 Task: Set the "Codec Profile" for qsv to decide.
Action: Mouse moved to (99, 13)
Screenshot: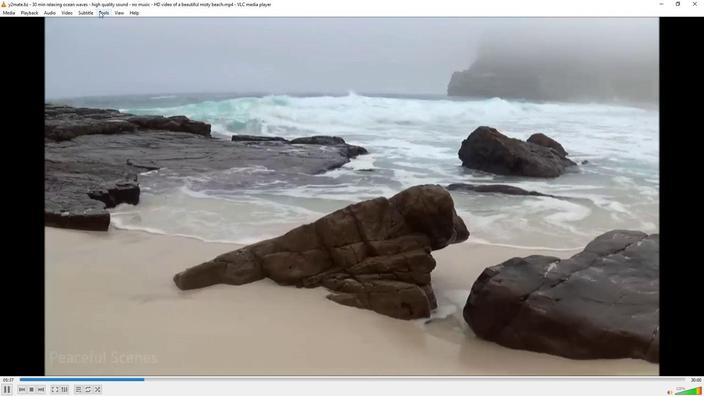 
Action: Mouse pressed left at (99, 13)
Screenshot: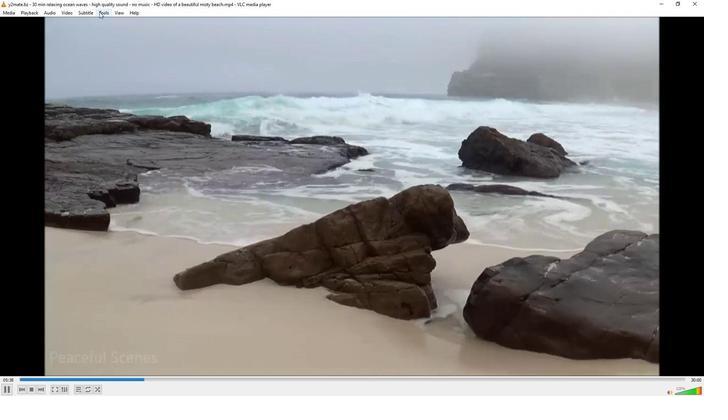 
Action: Mouse moved to (109, 102)
Screenshot: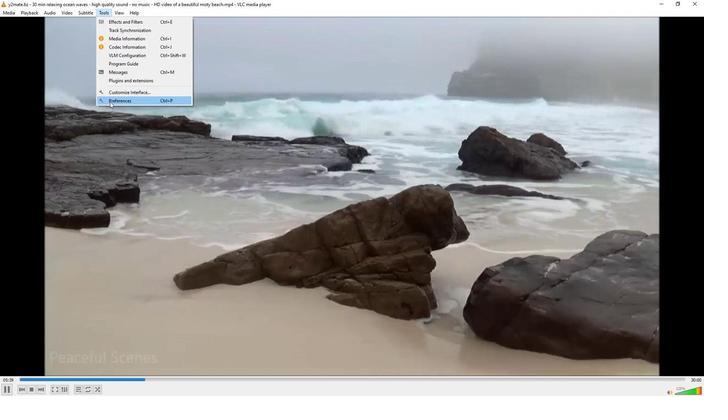
Action: Mouse pressed left at (109, 102)
Screenshot: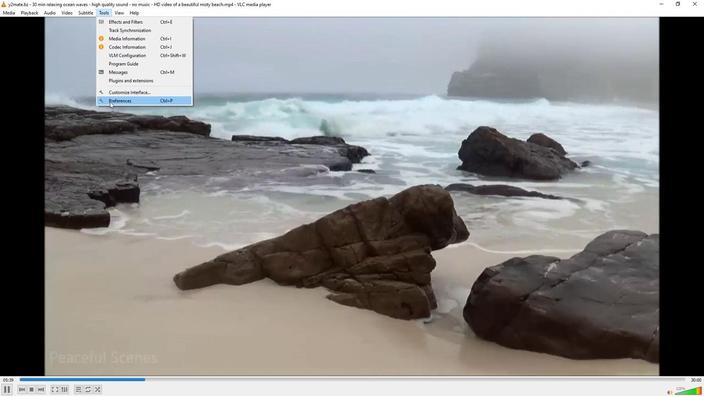 
Action: Mouse moved to (85, 308)
Screenshot: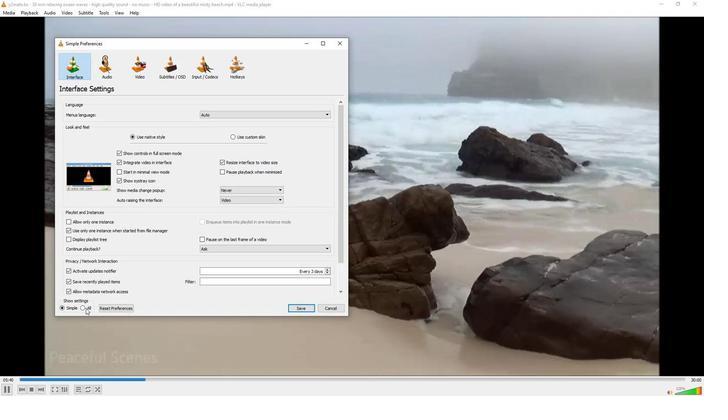 
Action: Mouse pressed left at (85, 308)
Screenshot: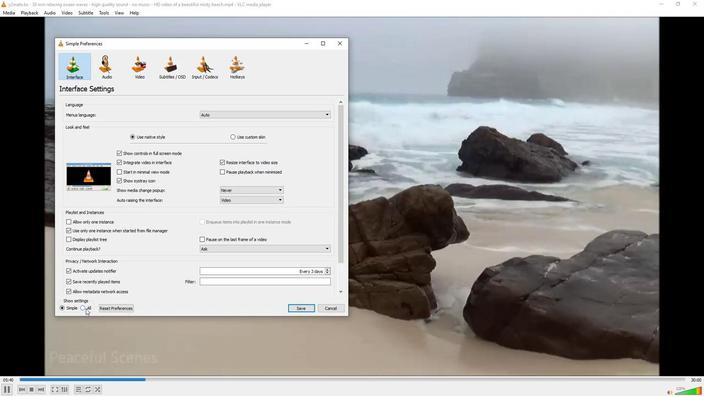 
Action: Mouse moved to (74, 201)
Screenshot: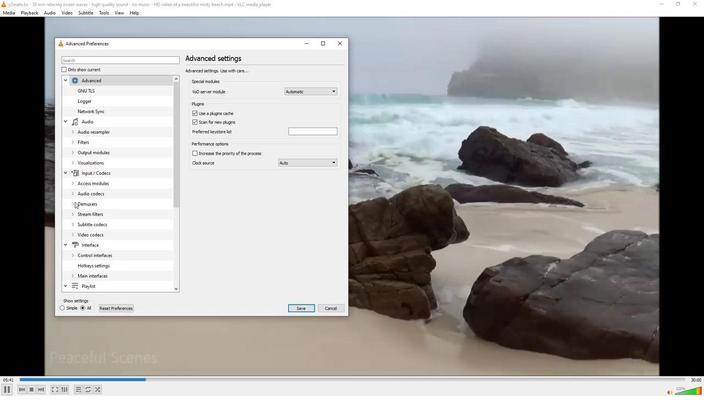 
Action: Mouse pressed left at (74, 201)
Screenshot: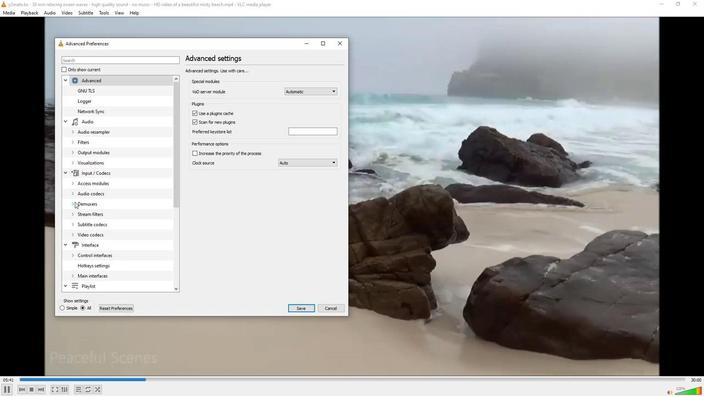 
Action: Mouse moved to (87, 208)
Screenshot: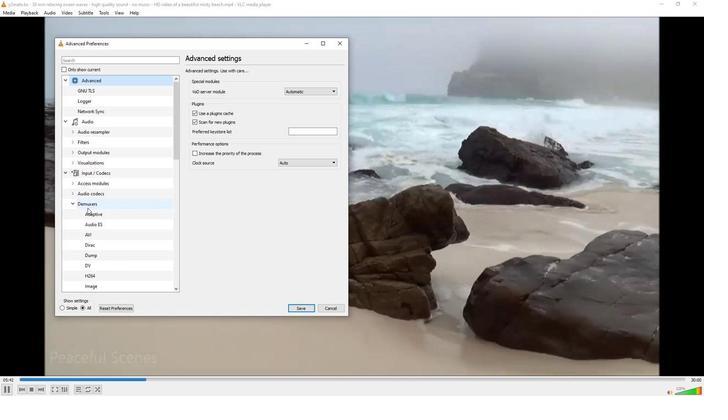 
Action: Mouse scrolled (87, 208) with delta (0, 0)
Screenshot: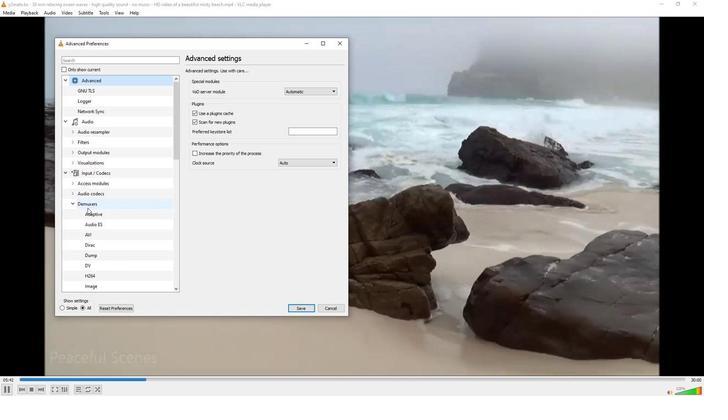 
Action: Mouse scrolled (87, 208) with delta (0, 0)
Screenshot: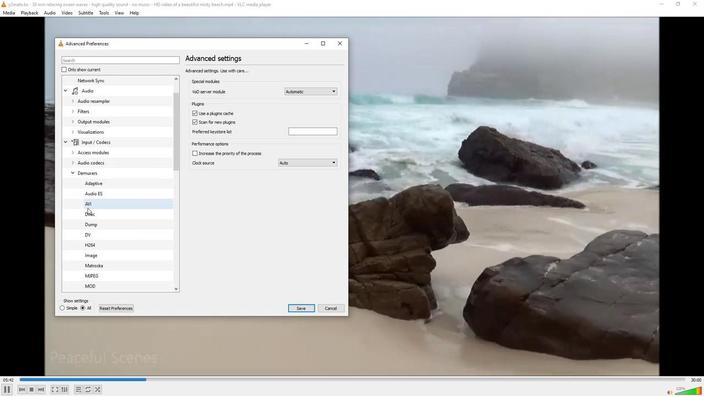 
Action: Mouse scrolled (87, 208) with delta (0, 0)
Screenshot: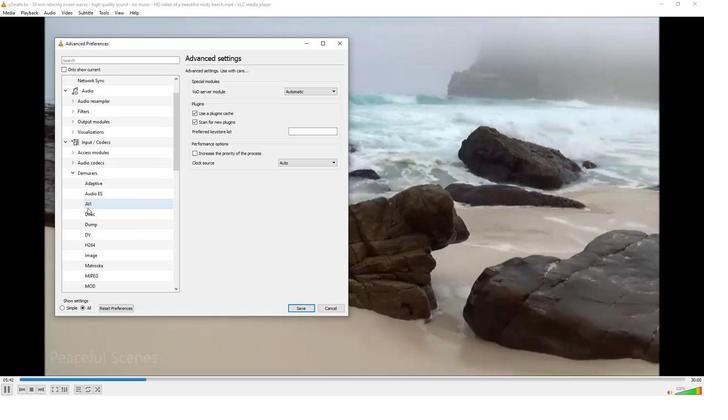 
Action: Mouse scrolled (87, 208) with delta (0, 0)
Screenshot: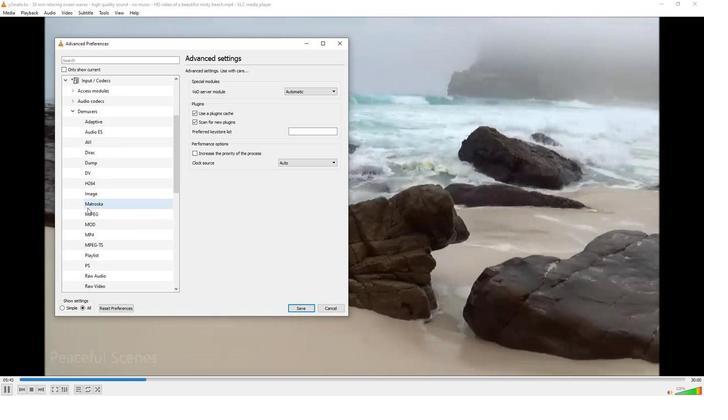 
Action: Mouse scrolled (87, 208) with delta (0, 0)
Screenshot: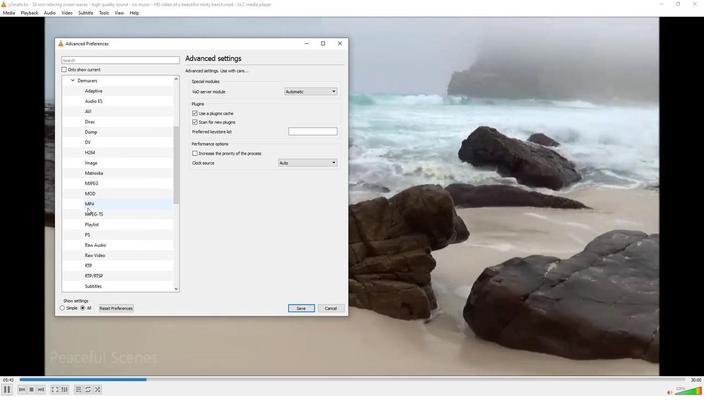 
Action: Mouse scrolled (87, 208) with delta (0, 0)
Screenshot: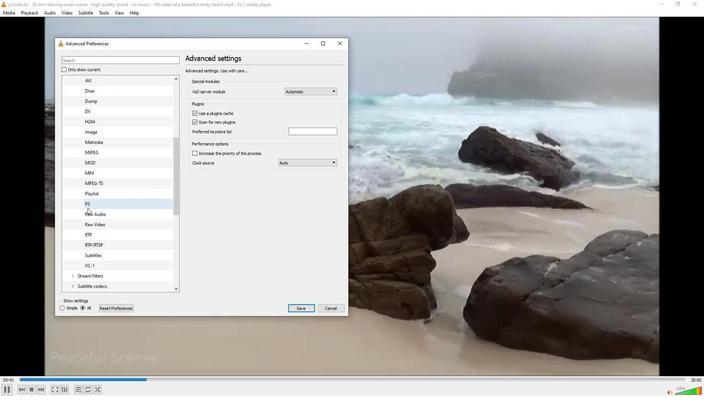 
Action: Mouse scrolled (87, 208) with delta (0, 0)
Screenshot: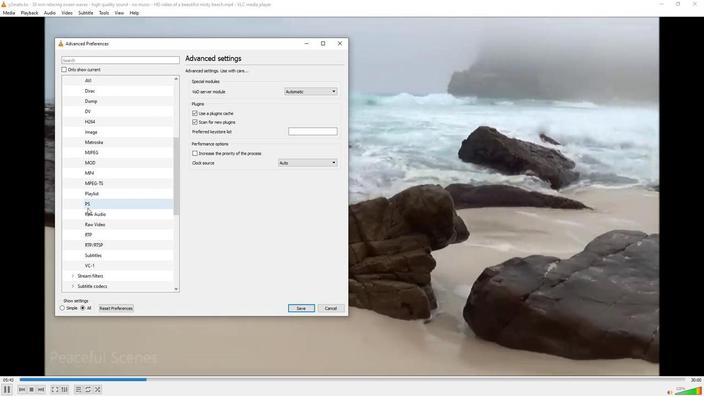 
Action: Mouse moved to (73, 234)
Screenshot: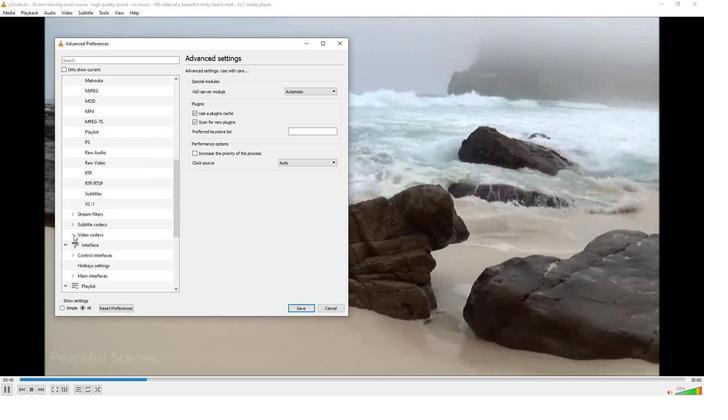 
Action: Mouse pressed left at (73, 234)
Screenshot: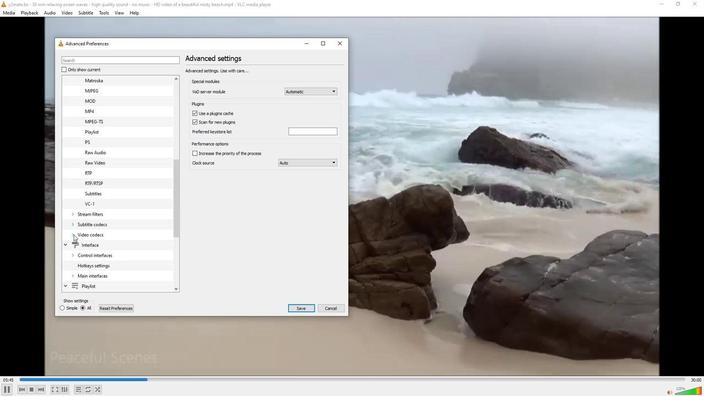 
Action: Mouse moved to (91, 277)
Screenshot: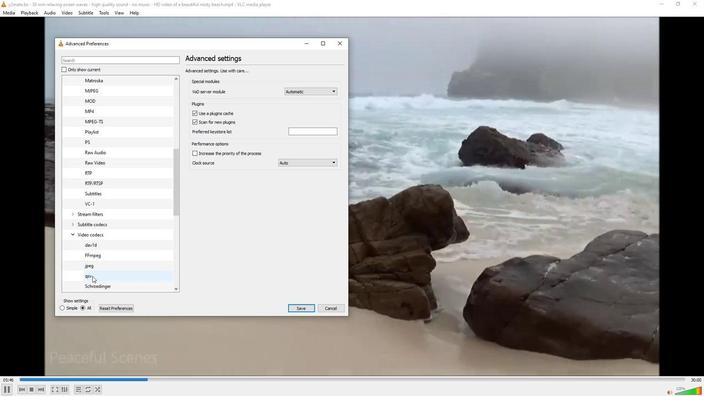 
Action: Mouse pressed left at (91, 277)
Screenshot: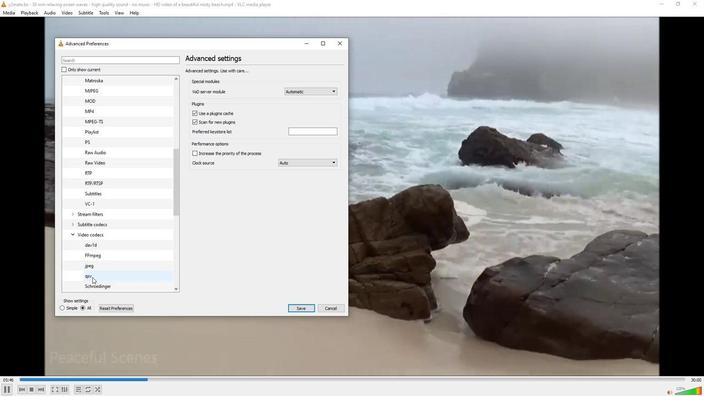 
Action: Mouse moved to (320, 92)
Screenshot: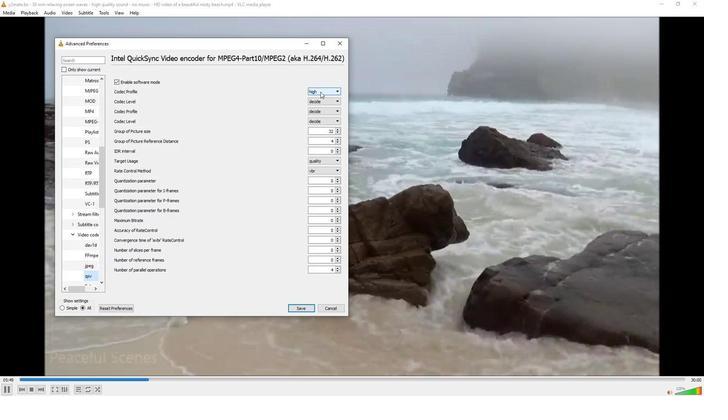 
Action: Mouse pressed left at (320, 92)
Screenshot: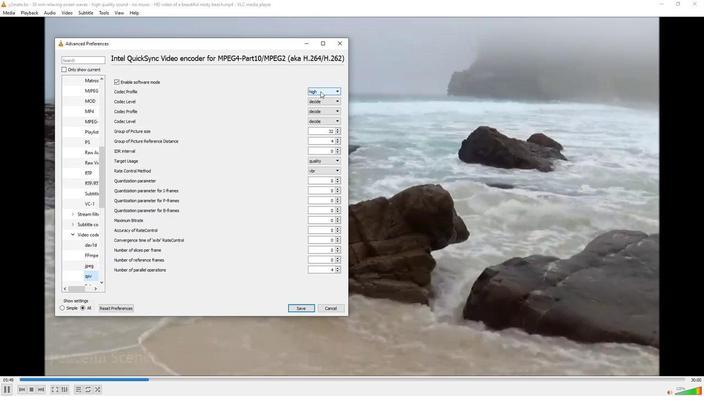 
Action: Mouse moved to (320, 96)
Screenshot: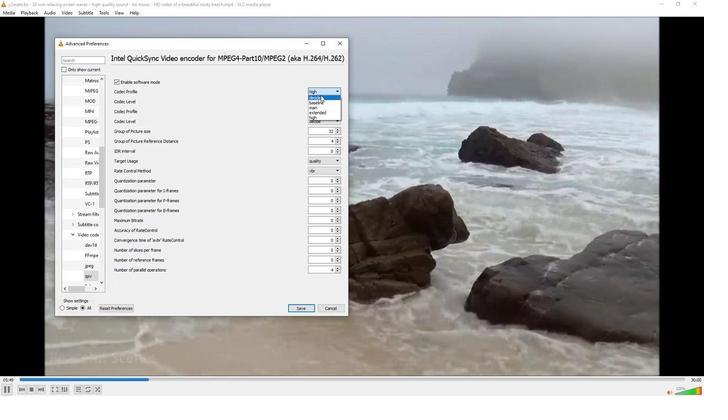 
Action: Mouse pressed left at (320, 96)
Screenshot: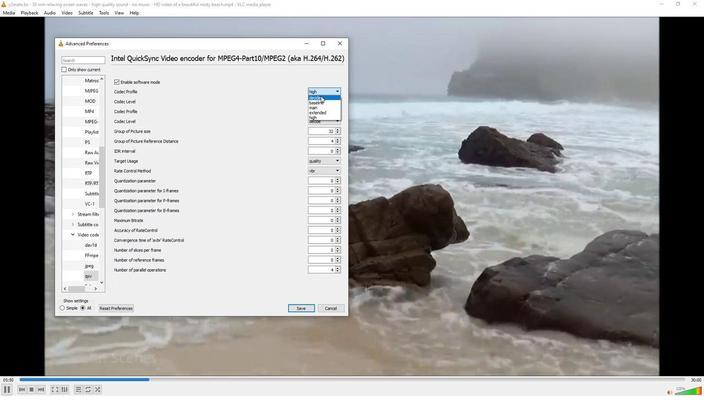 
Action: Mouse moved to (312, 97)
Screenshot: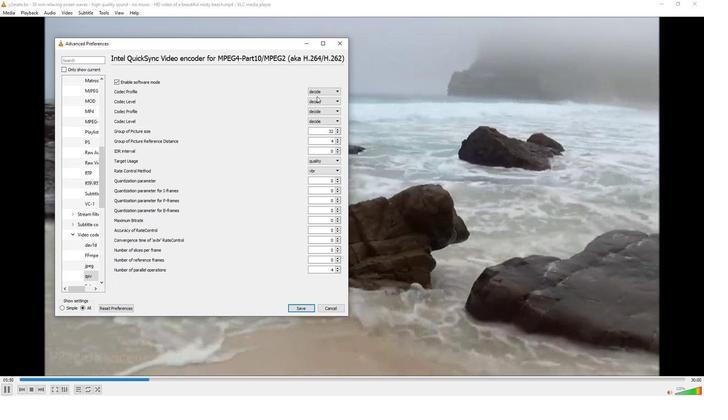 
